 Task: Search email   from Email0100 in folder Folder0100 with a subject Subject0096
Action: Mouse moved to (433, 459)
Screenshot: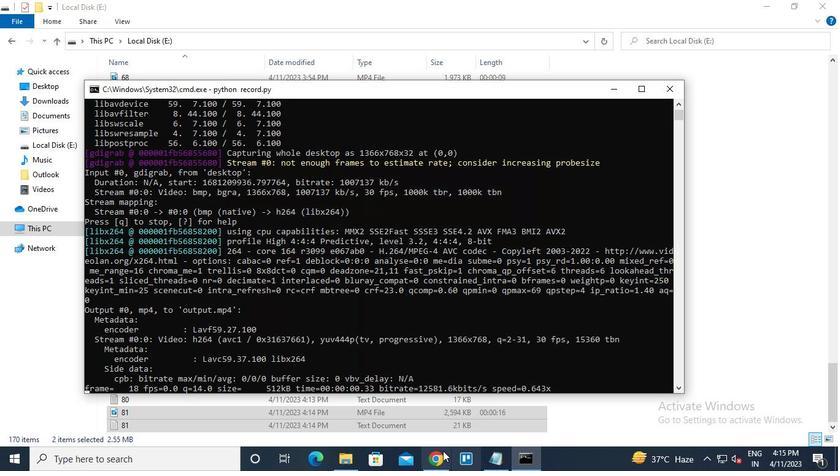 
Action: Mouse pressed left at (433, 459)
Screenshot: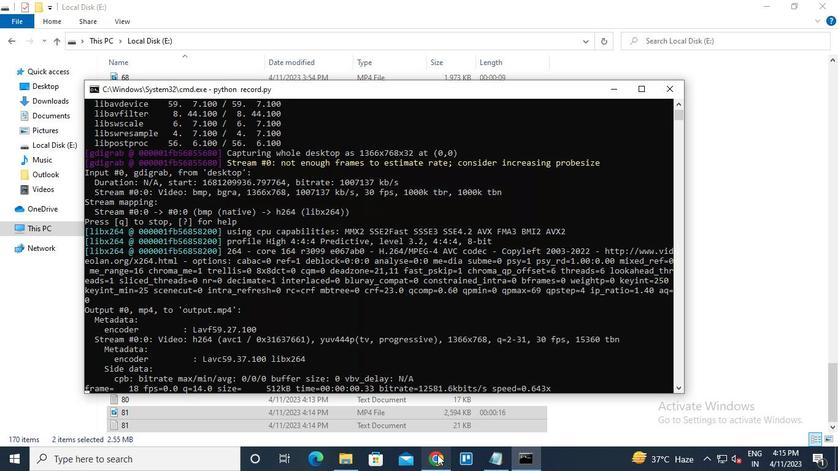 
Action: Mouse moved to (366, 78)
Screenshot: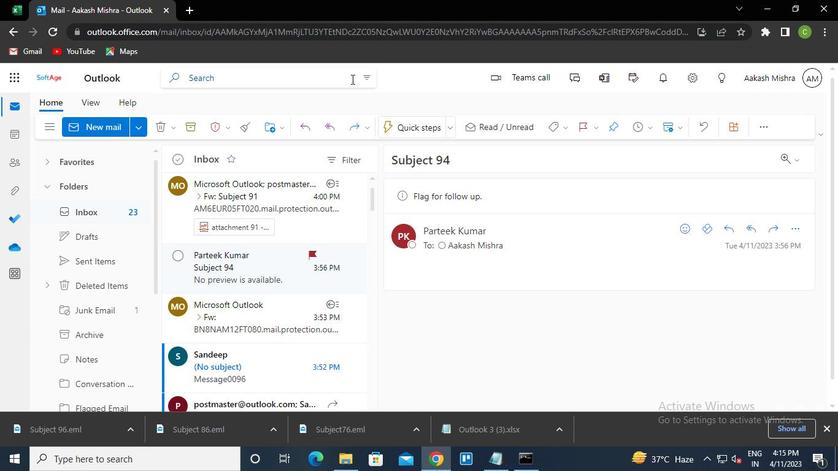 
Action: Mouse pressed left at (366, 78)
Screenshot: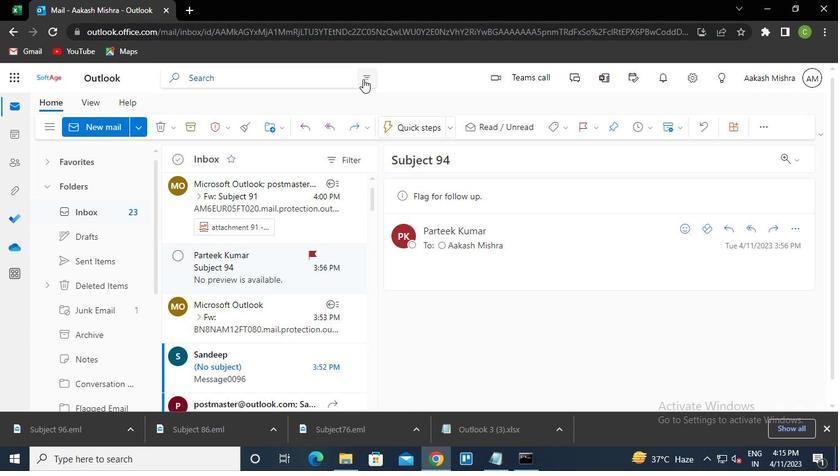 
Action: Mouse moved to (307, 105)
Screenshot: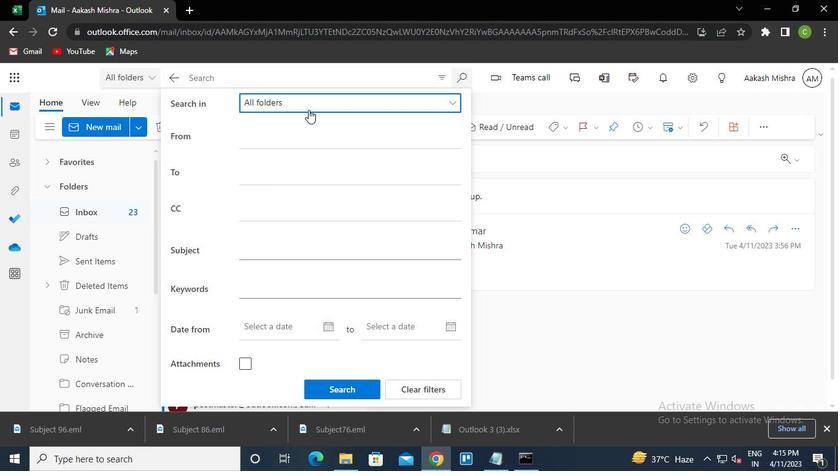 
Action: Mouse pressed left at (307, 105)
Screenshot: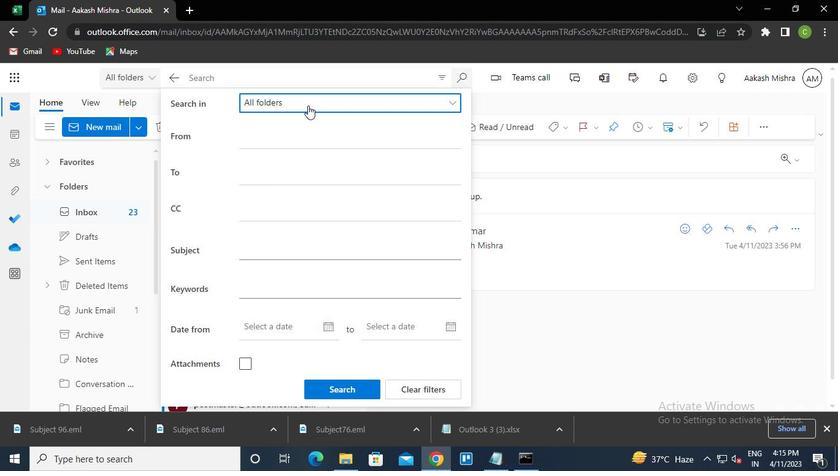 
Action: Mouse moved to (298, 233)
Screenshot: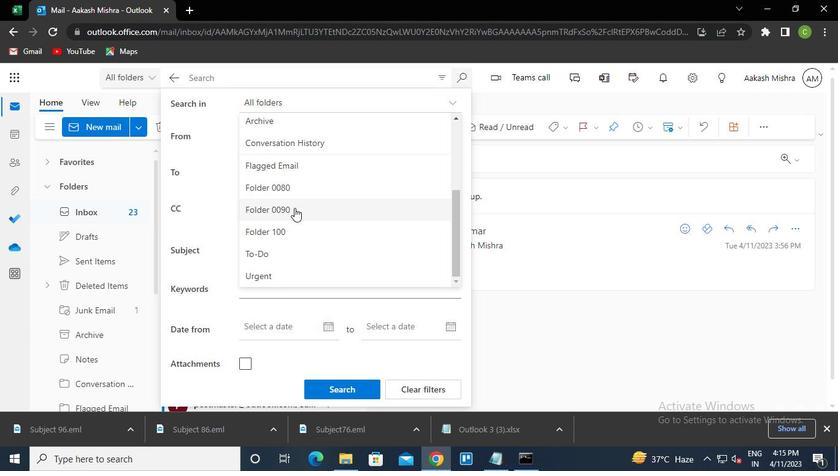 
Action: Mouse pressed left at (298, 233)
Screenshot: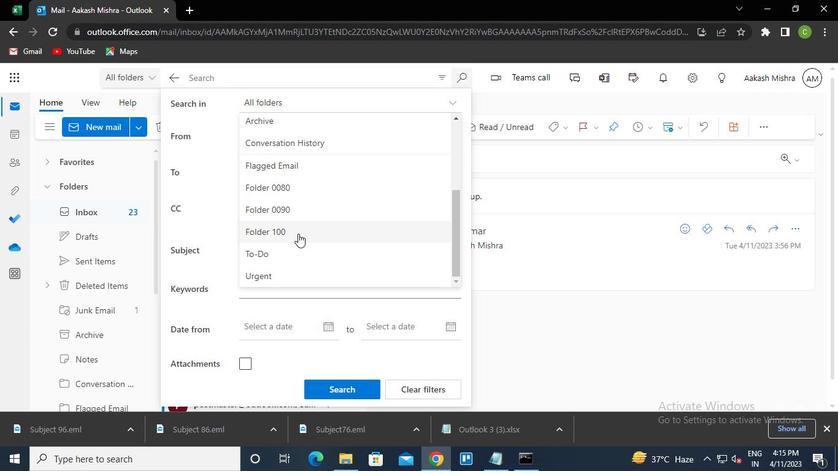 
Action: Mouse moved to (284, 141)
Screenshot: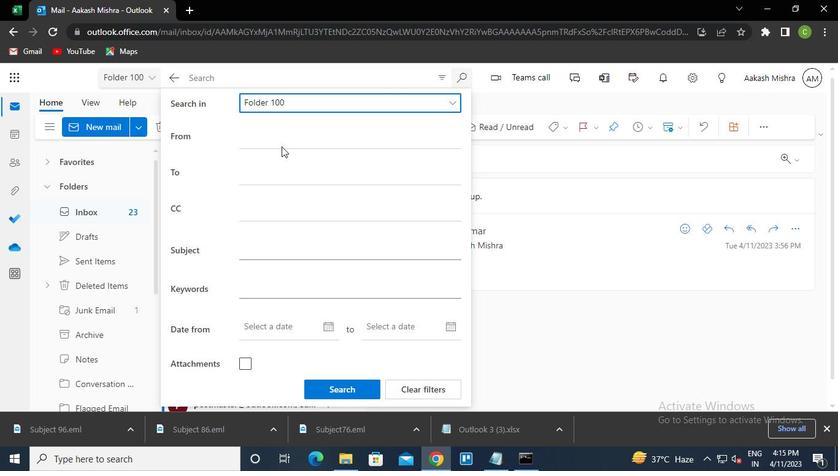 
Action: Mouse pressed left at (284, 141)
Screenshot: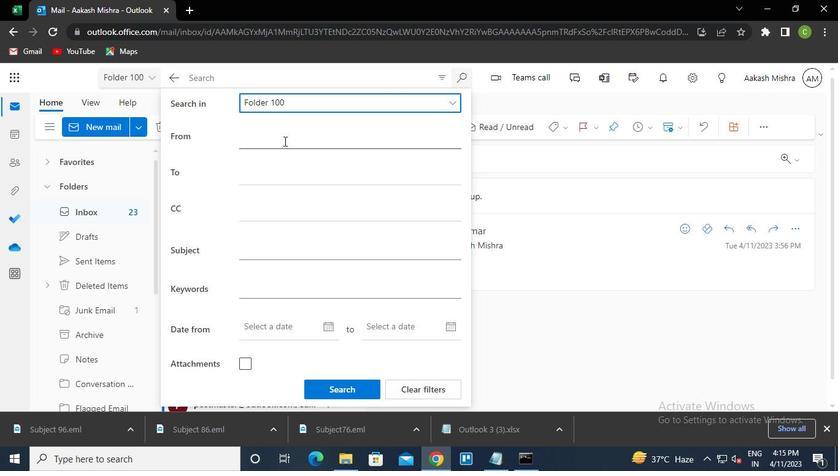
Action: Keyboard p
Screenshot: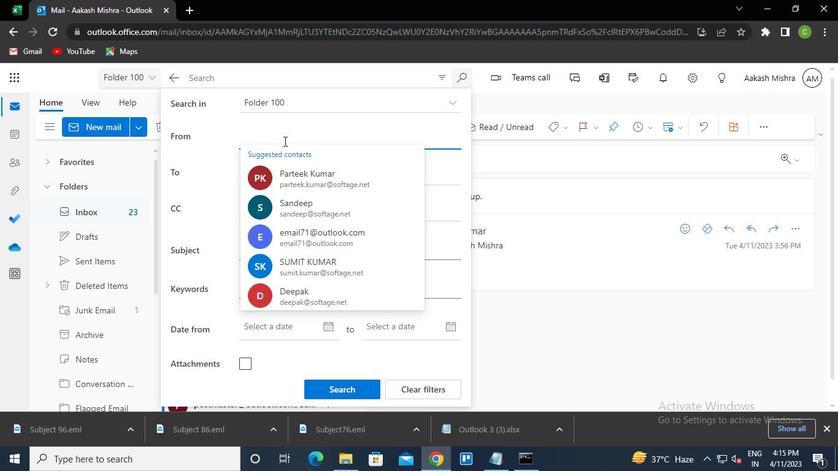
Action: Keyboard a
Screenshot: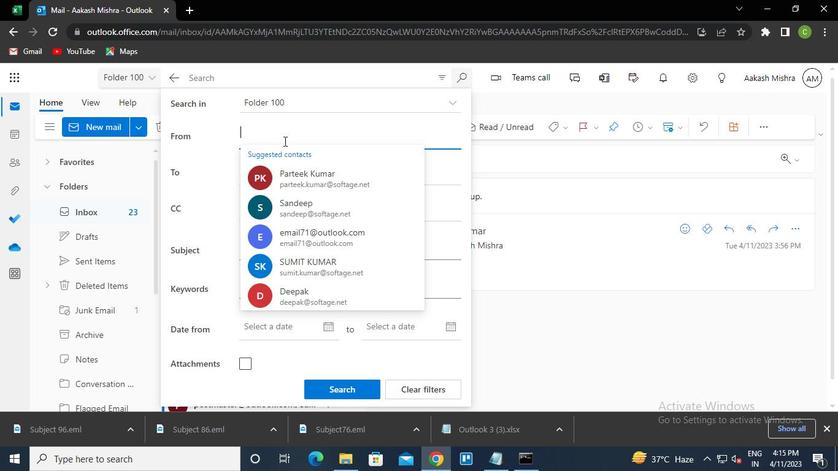 
Action: Keyboard r
Screenshot: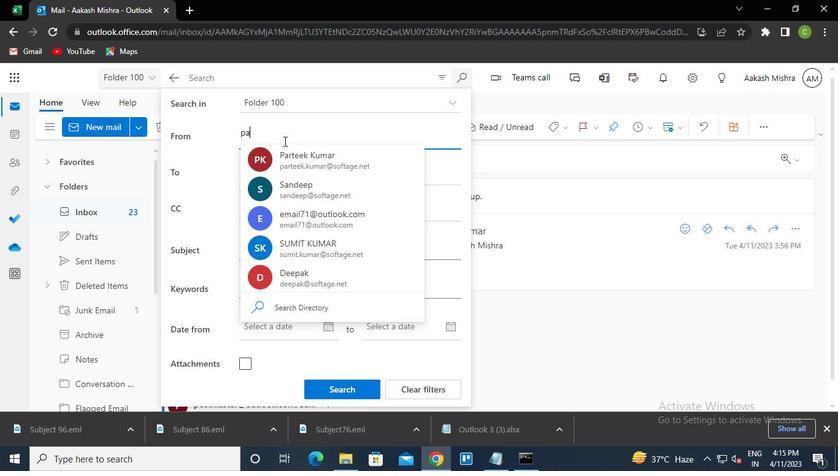 
Action: Keyboard t
Screenshot: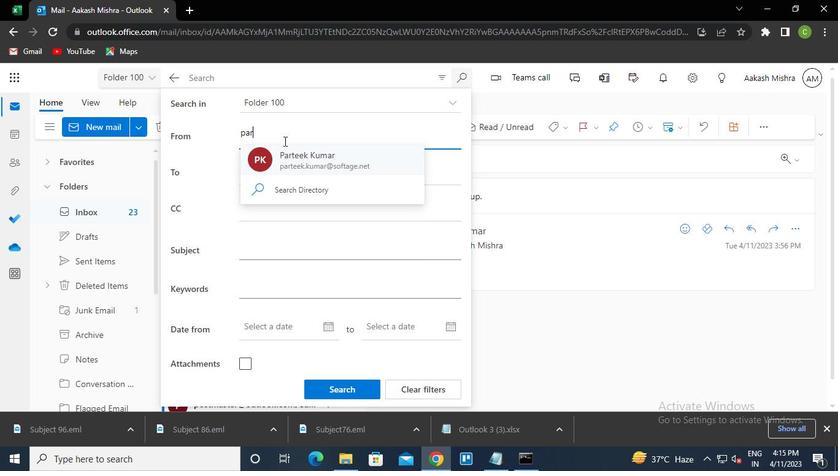 
Action: Keyboard e
Screenshot: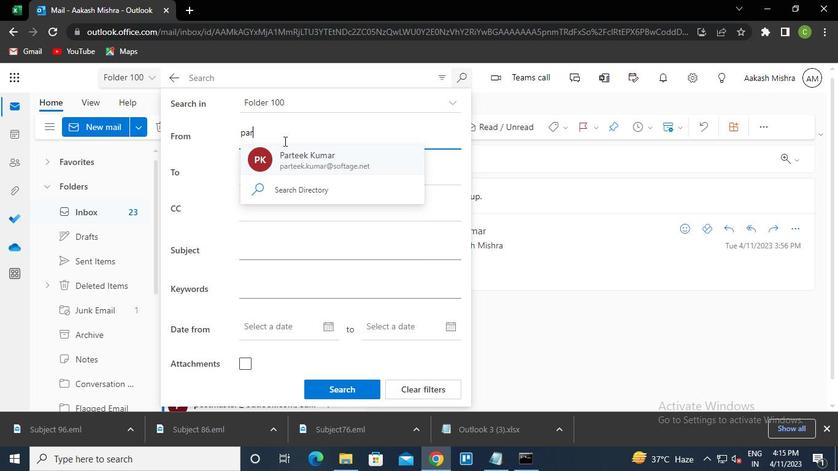 
Action: Keyboard Key.enter
Screenshot: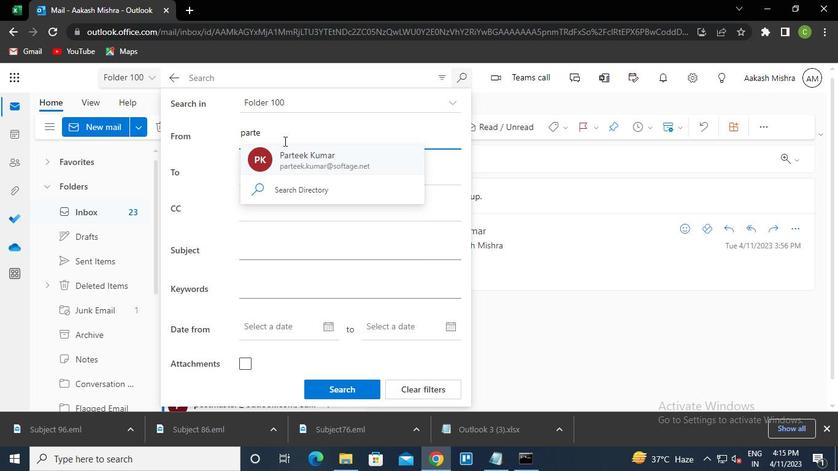 
Action: Mouse moved to (286, 252)
Screenshot: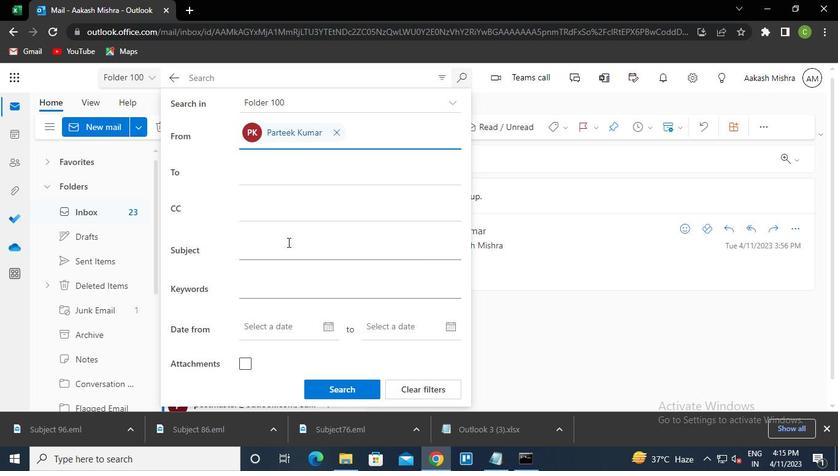 
Action: Mouse pressed left at (286, 252)
Screenshot: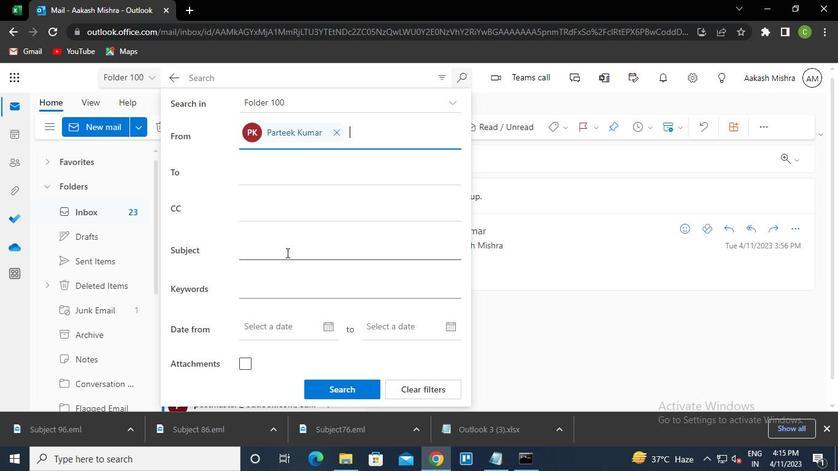 
Action: Keyboard Key.caps_lock
Screenshot: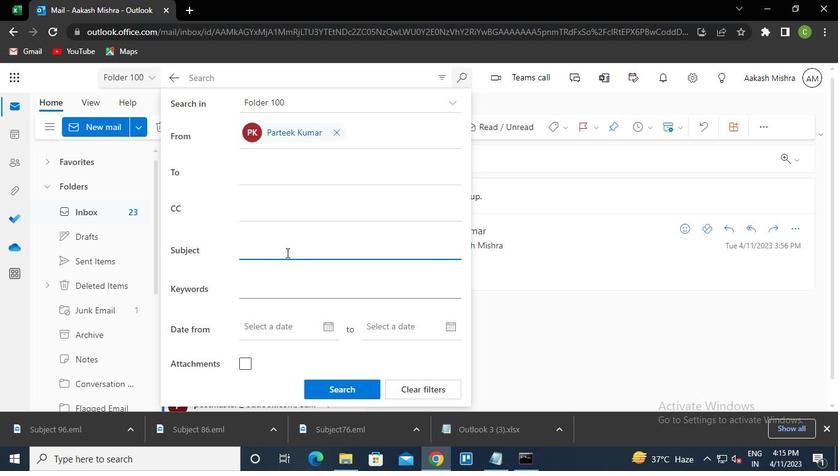 
Action: Keyboard s
Screenshot: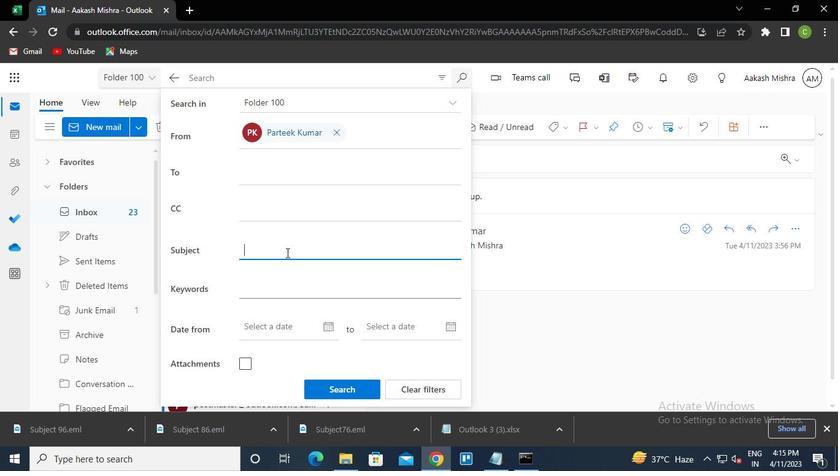 
Action: Keyboard Key.caps_lock
Screenshot: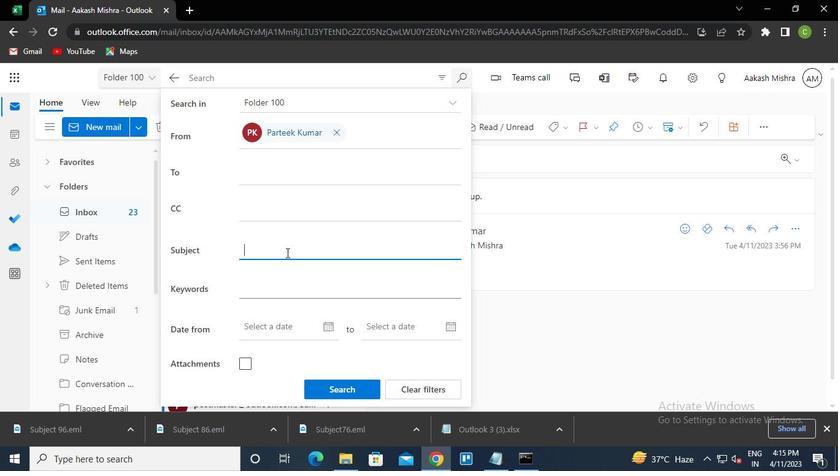 
Action: Keyboard u
Screenshot: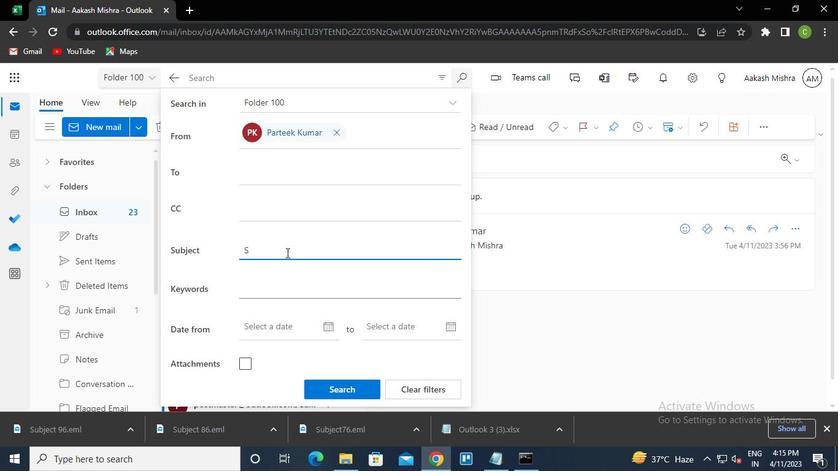 
Action: Keyboard b
Screenshot: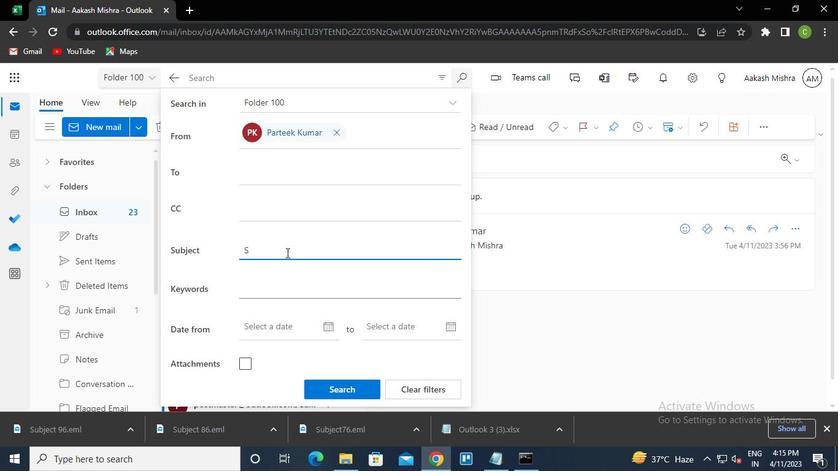 
Action: Keyboard j
Screenshot: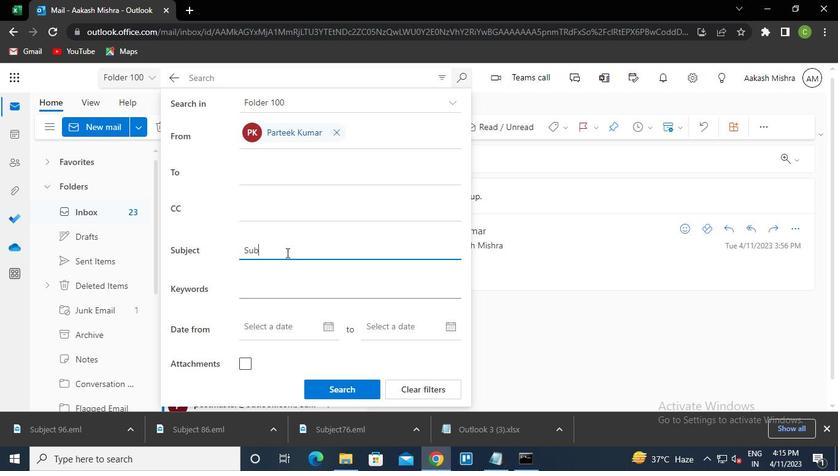 
Action: Keyboard e
Screenshot: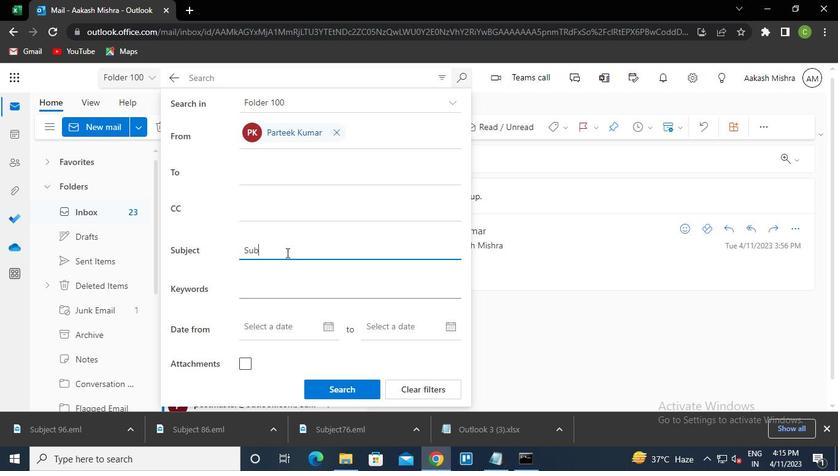 
Action: Keyboard c
Screenshot: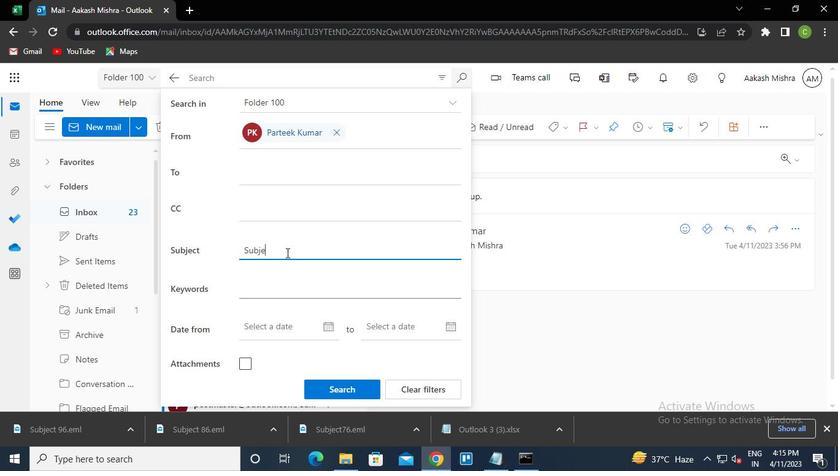 
Action: Keyboard t
Screenshot: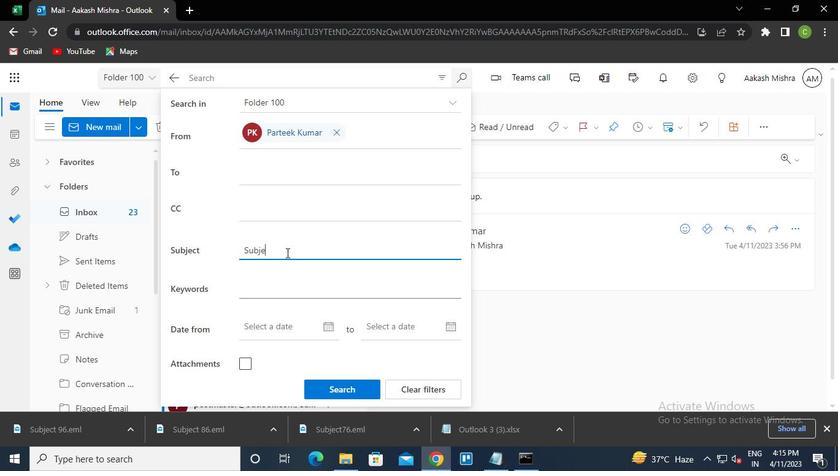 
Action: Keyboard Key.space
Screenshot: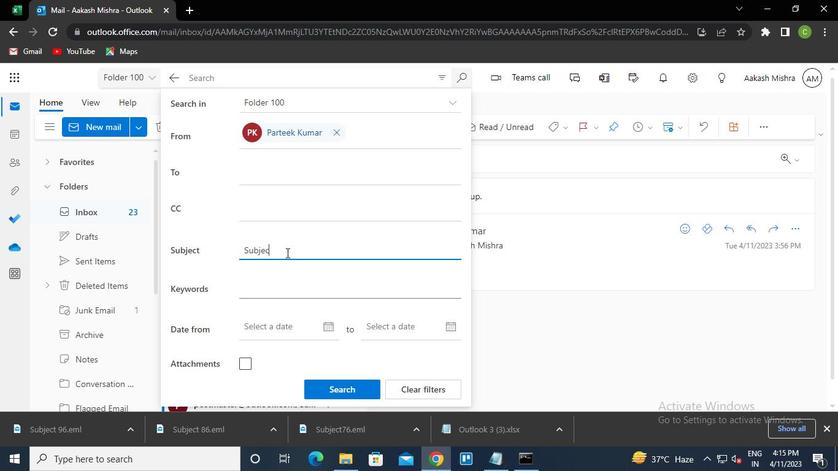 
Action: Keyboard <105>
Screenshot: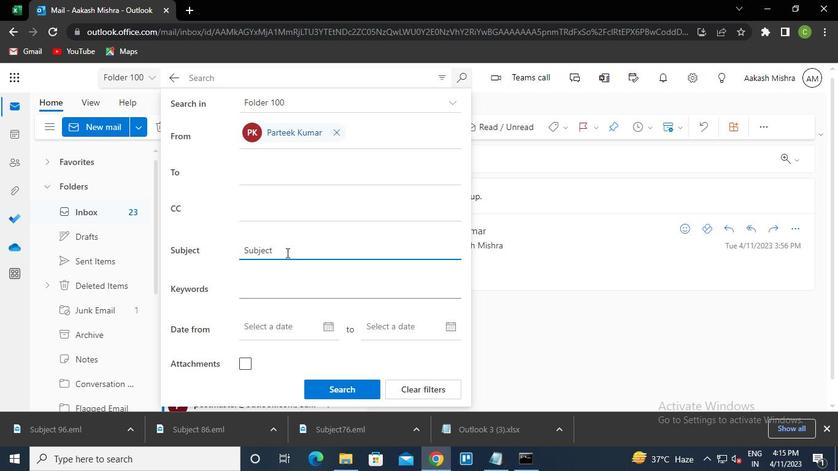 
Action: Keyboard <102>
Screenshot: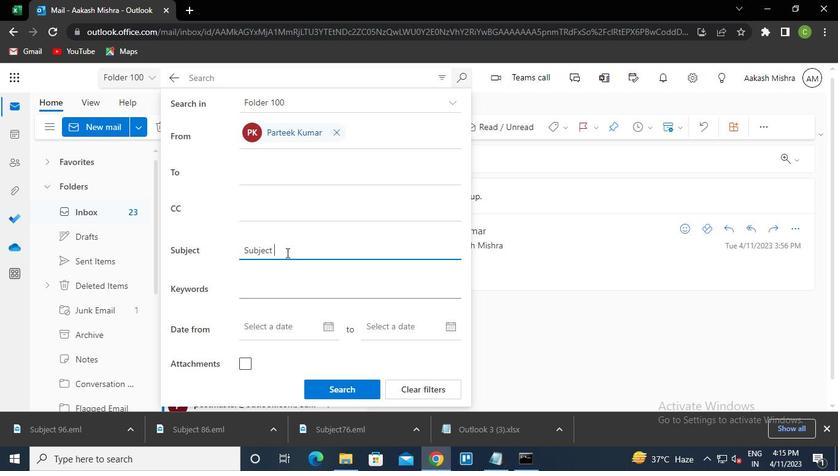 
Action: Mouse moved to (339, 393)
Screenshot: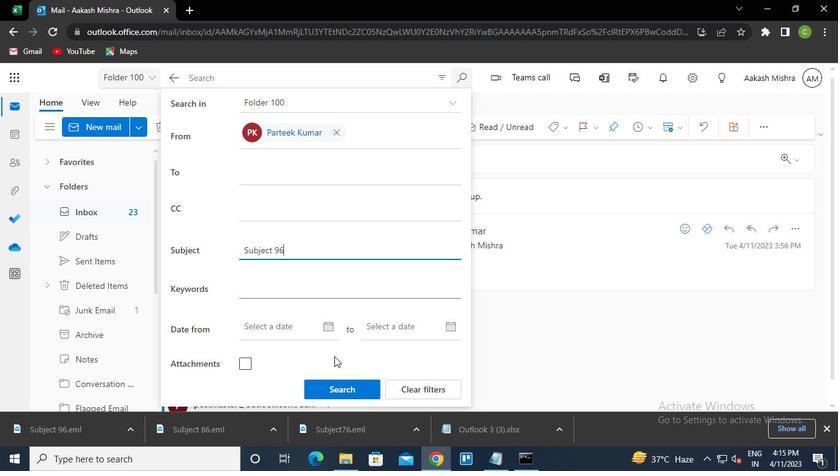 
Action: Mouse pressed left at (339, 393)
Screenshot: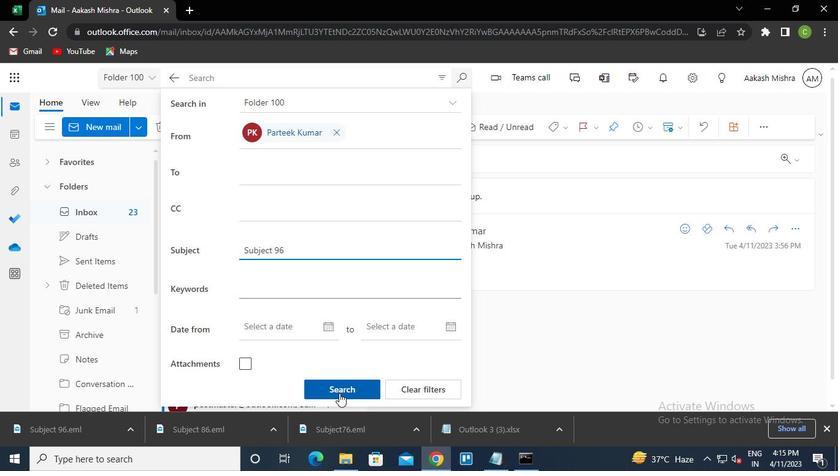 
Action: Mouse moved to (268, 221)
Screenshot: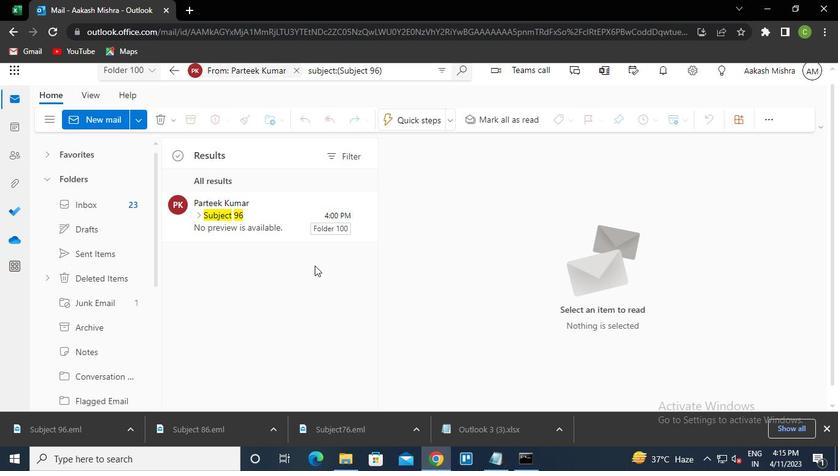 
Action: Mouse pressed left at (268, 221)
Screenshot: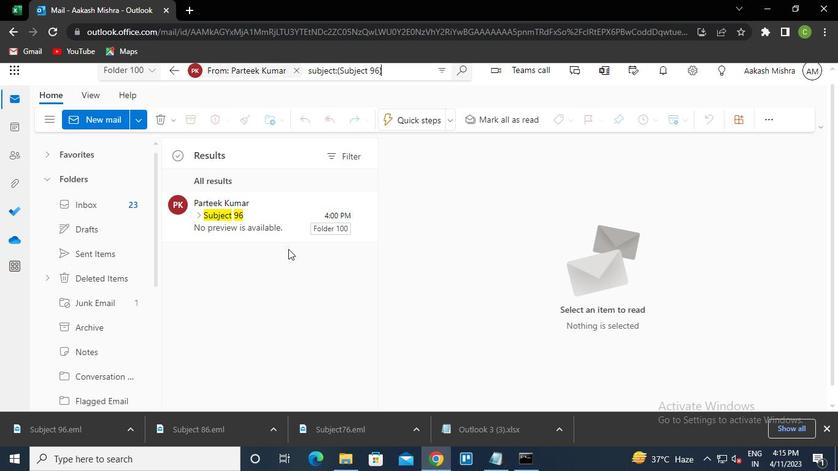 
Action: Mouse moved to (528, 466)
Screenshot: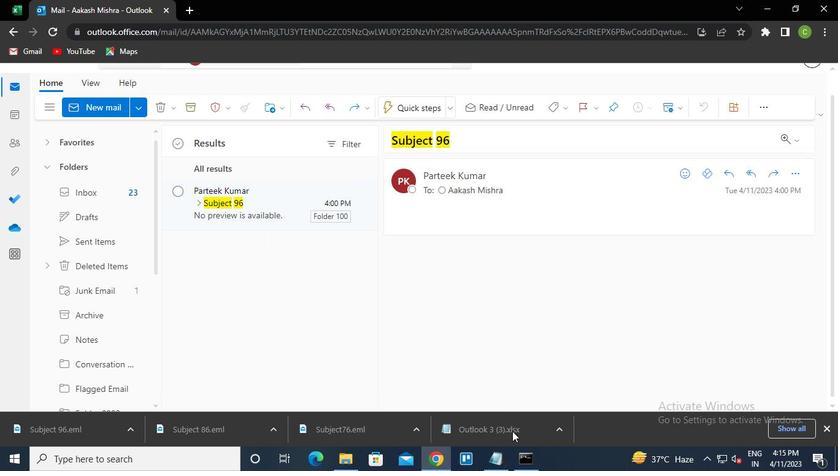 
Action: Mouse pressed left at (528, 466)
Screenshot: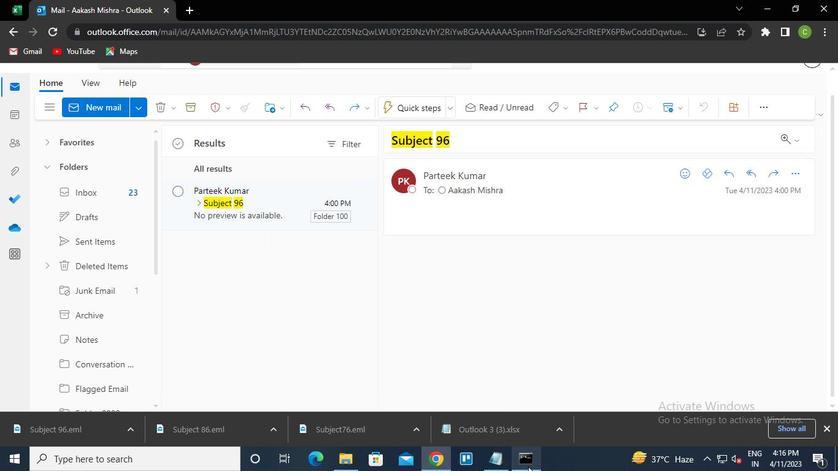 
Action: Mouse moved to (671, 87)
Screenshot: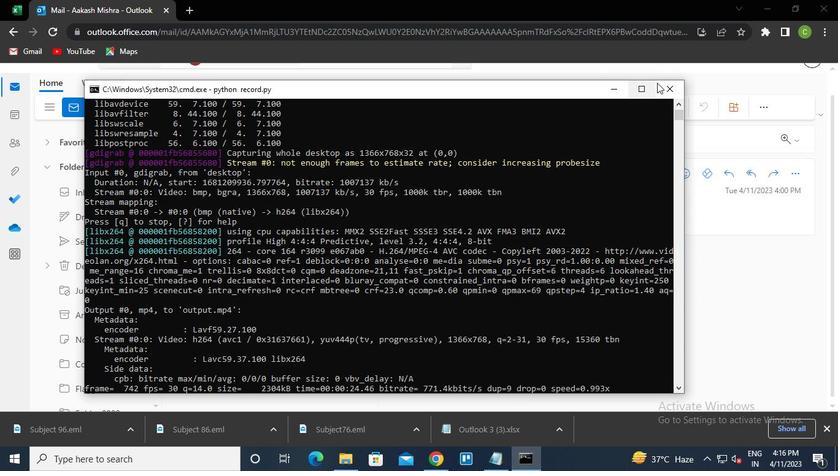 
Action: Mouse pressed left at (671, 87)
Screenshot: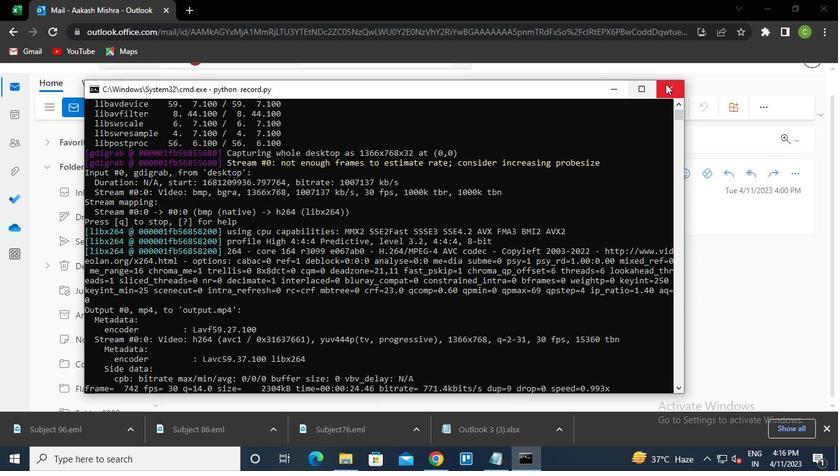 
Action: Mouse moved to (666, 95)
Screenshot: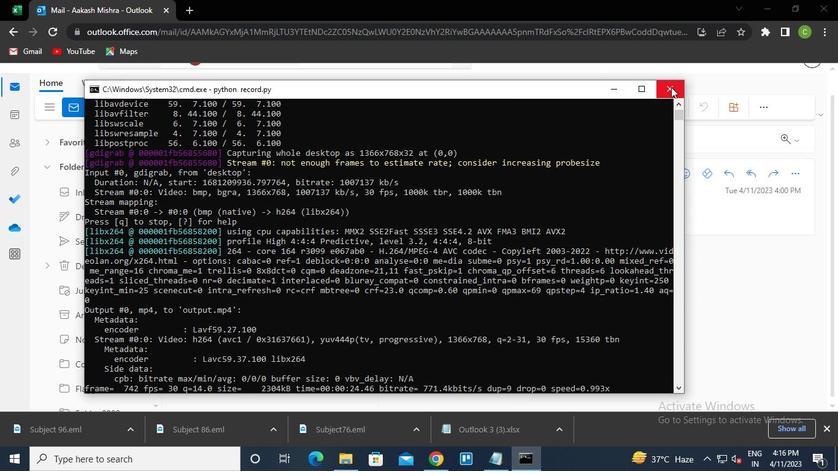 
